 Task: Add Mrs. Meyer's Lemon Verbena Liquid Hand Soap to the cart.
Action: Mouse moved to (715, 273)
Screenshot: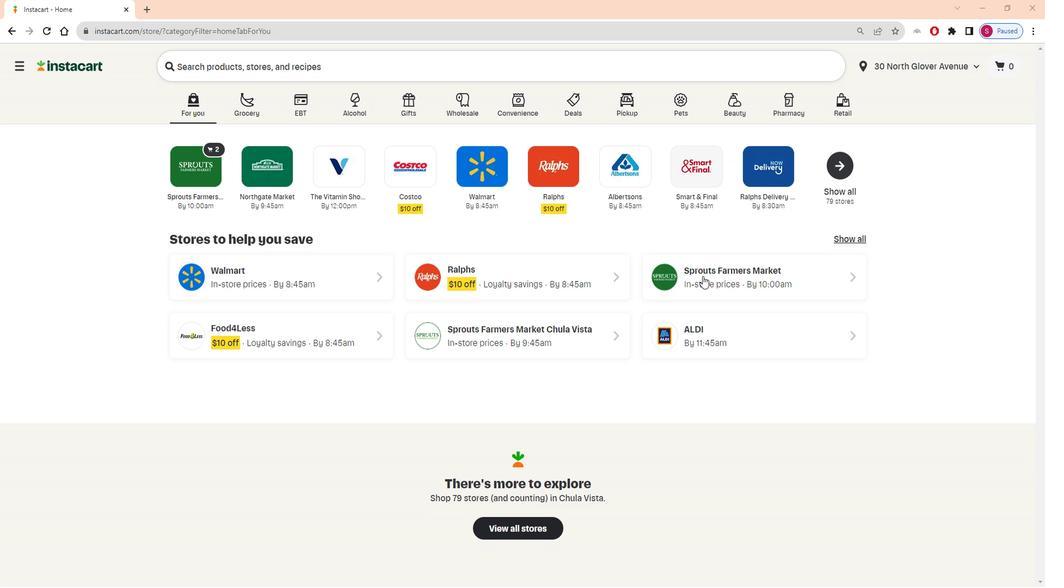 
Action: Mouse pressed left at (715, 273)
Screenshot: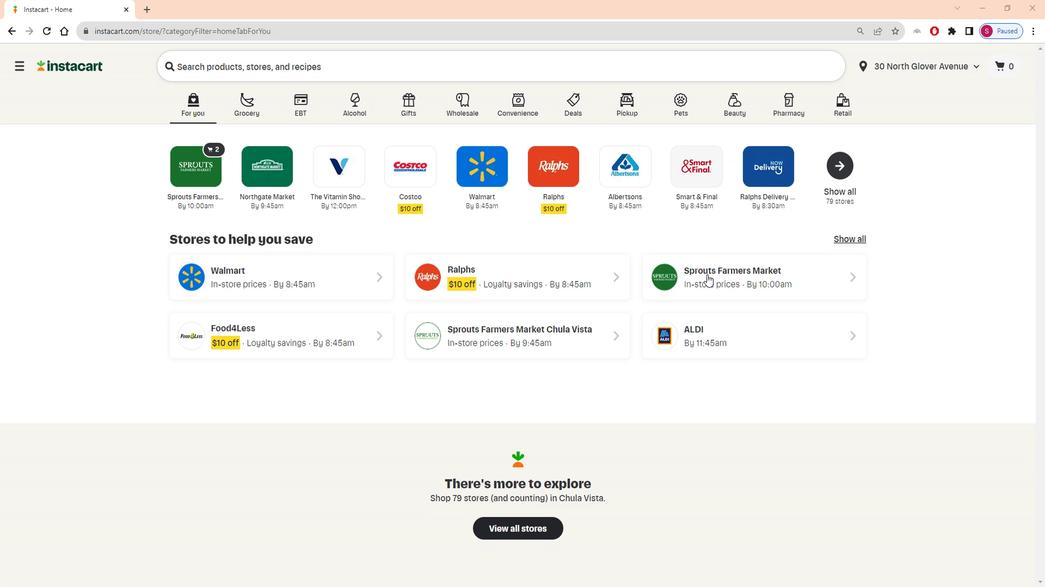 
Action: Mouse moved to (60, 493)
Screenshot: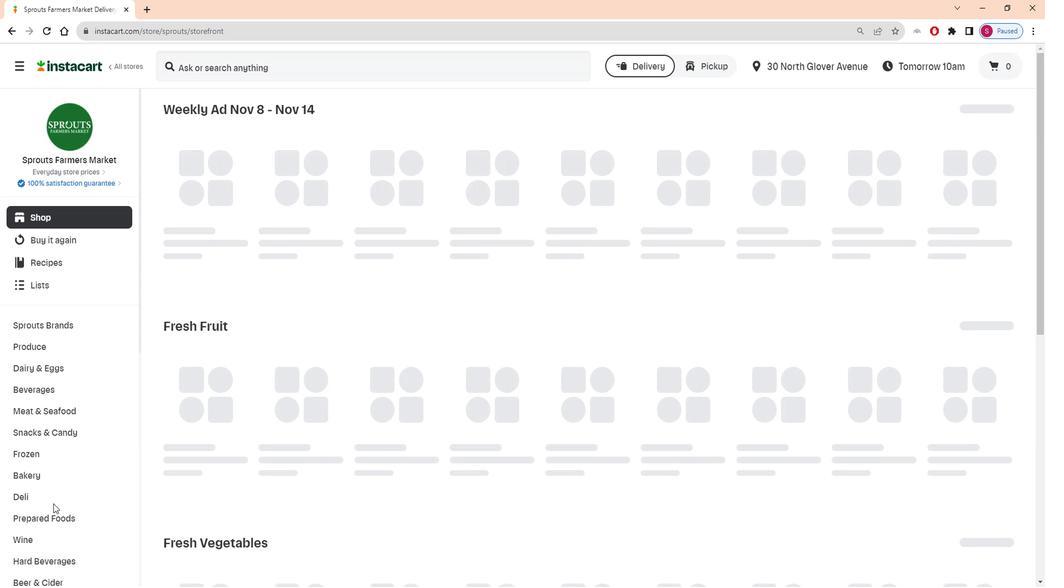 
Action: Mouse scrolled (60, 493) with delta (0, 0)
Screenshot: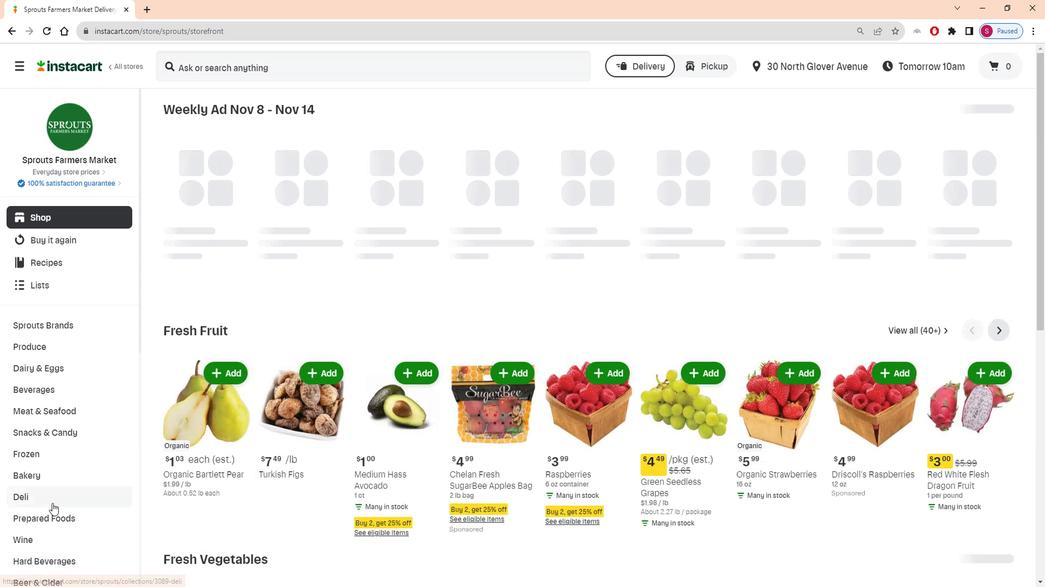 
Action: Mouse scrolled (60, 493) with delta (0, 0)
Screenshot: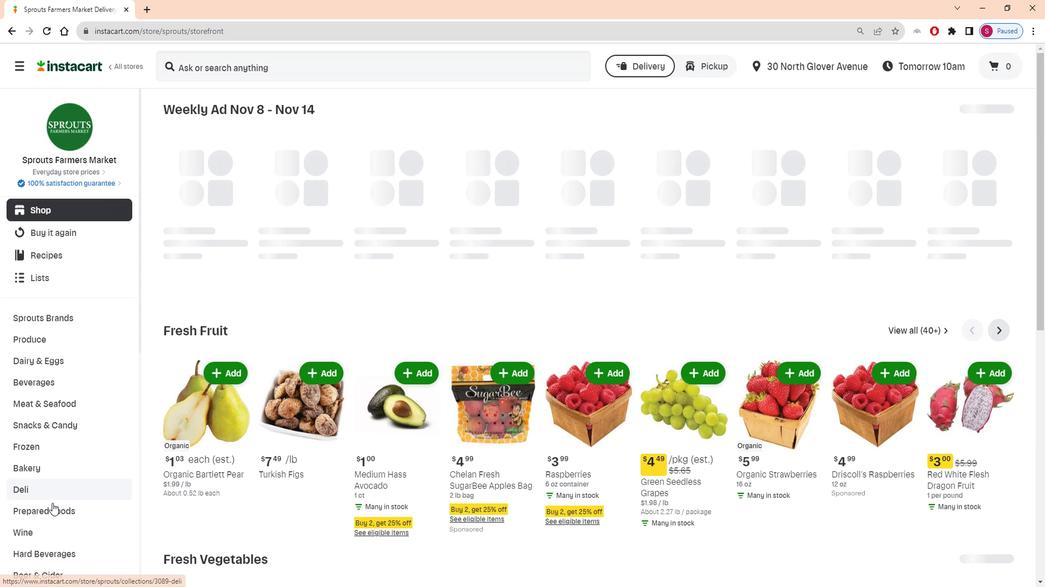 
Action: Mouse scrolled (60, 493) with delta (0, 0)
Screenshot: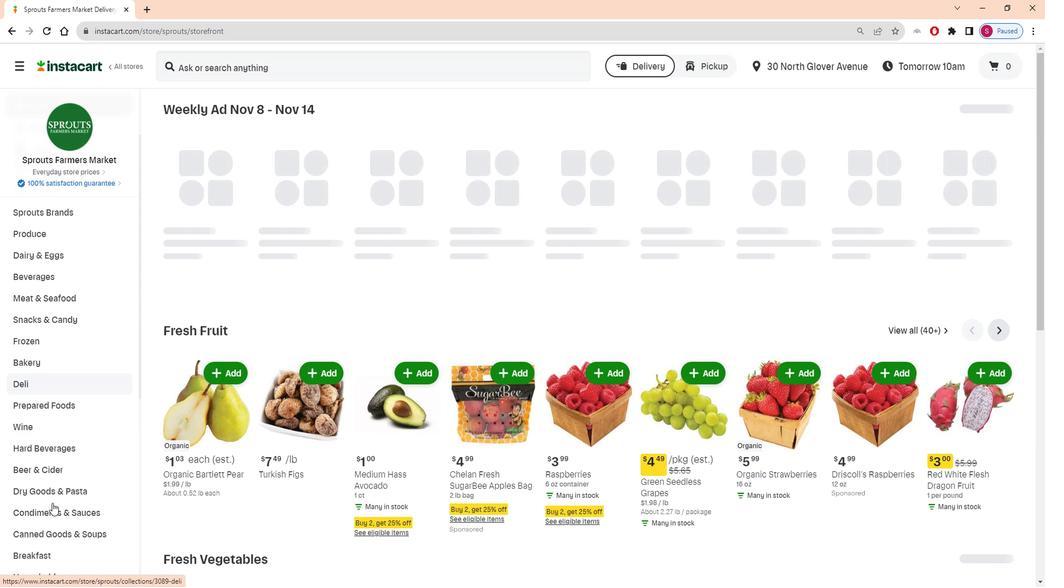 
Action: Mouse moved to (60, 493)
Screenshot: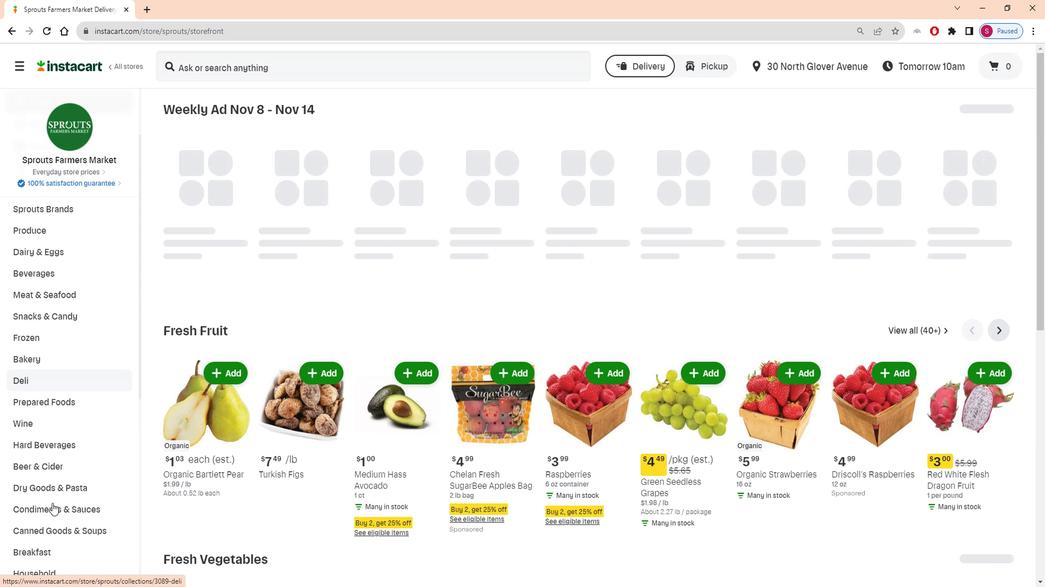
Action: Mouse scrolled (60, 493) with delta (0, 0)
Screenshot: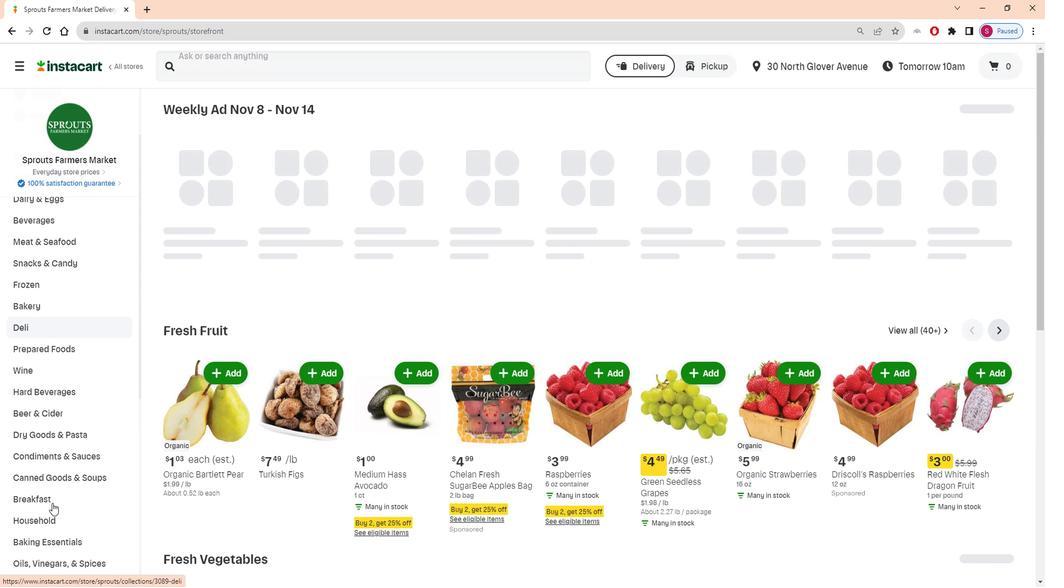 
Action: Mouse scrolled (60, 493) with delta (0, 0)
Screenshot: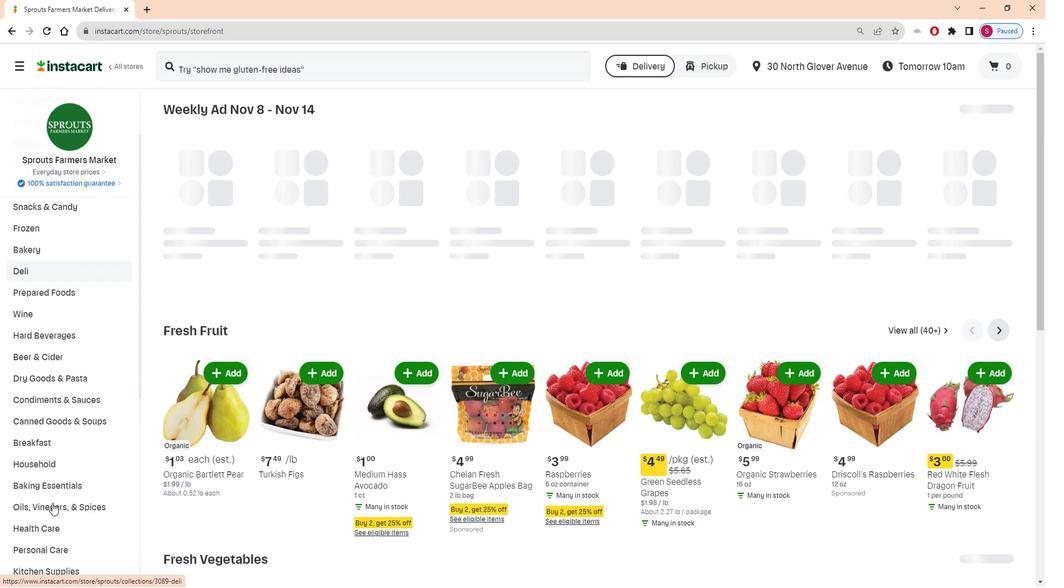 
Action: Mouse scrolled (60, 493) with delta (0, 0)
Screenshot: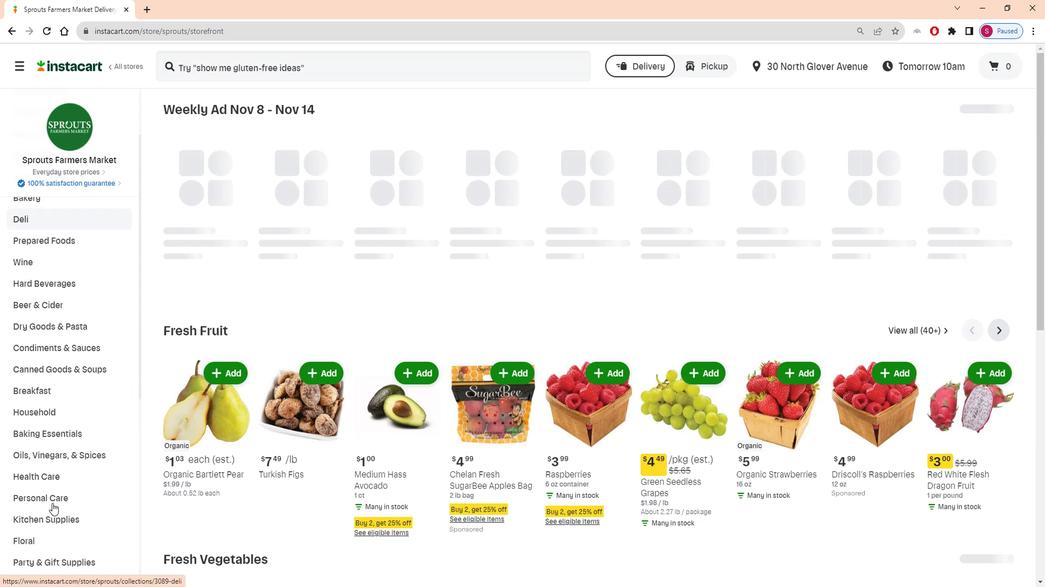 
Action: Mouse moved to (74, 432)
Screenshot: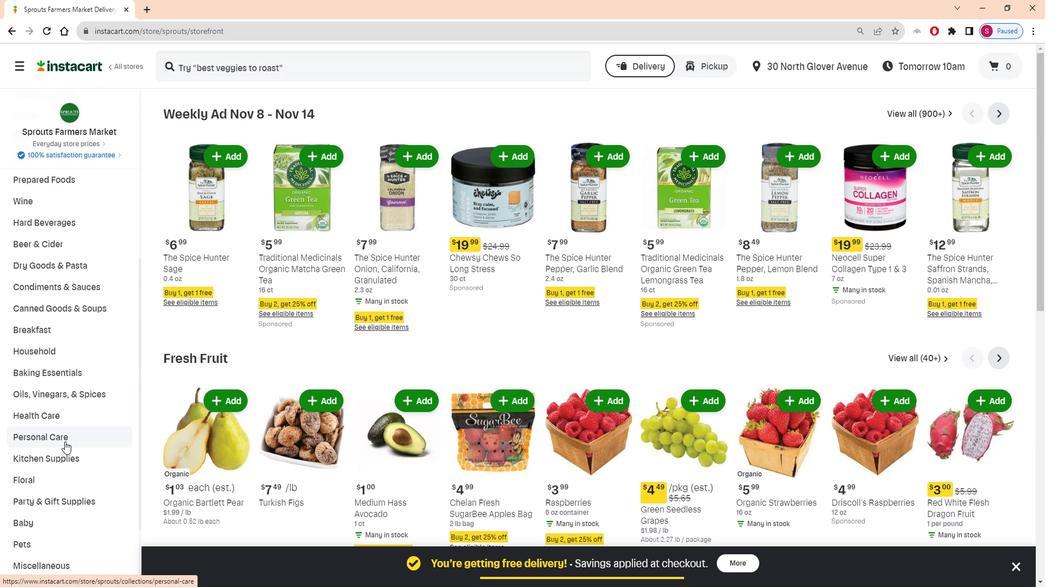 
Action: Mouse pressed left at (74, 432)
Screenshot: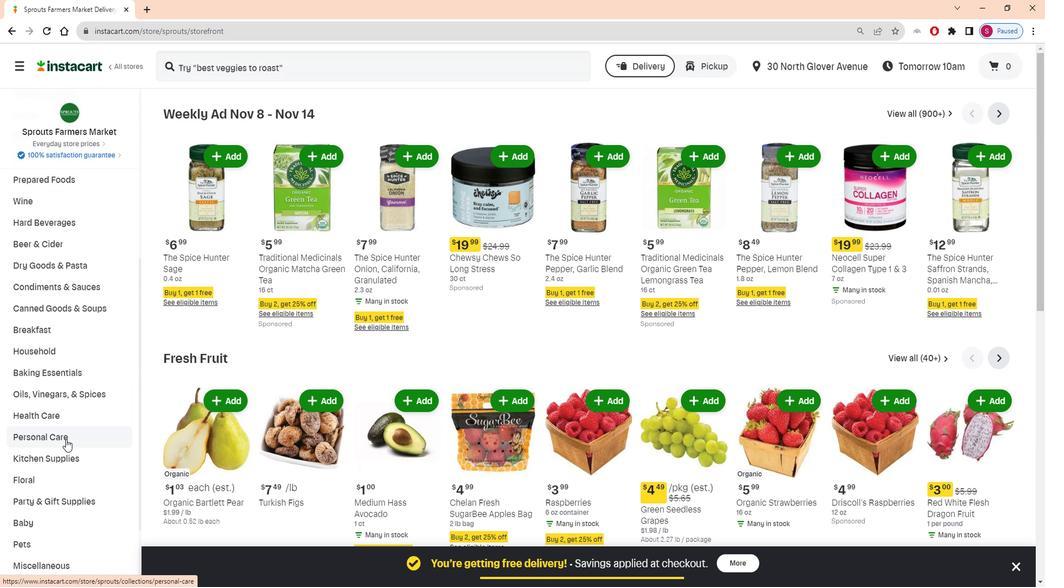 
Action: Mouse moved to (268, 148)
Screenshot: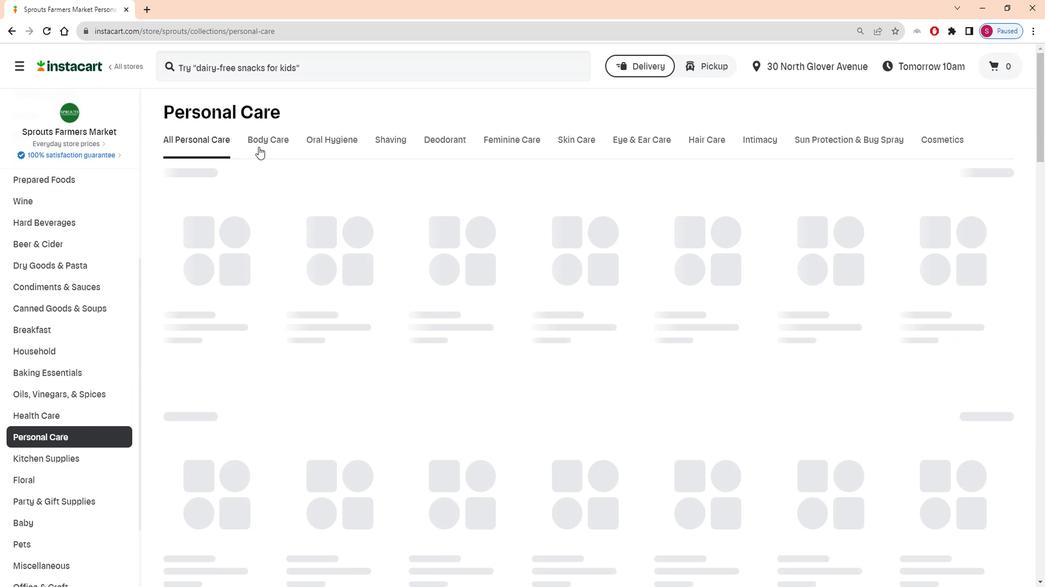 
Action: Mouse pressed left at (268, 148)
Screenshot: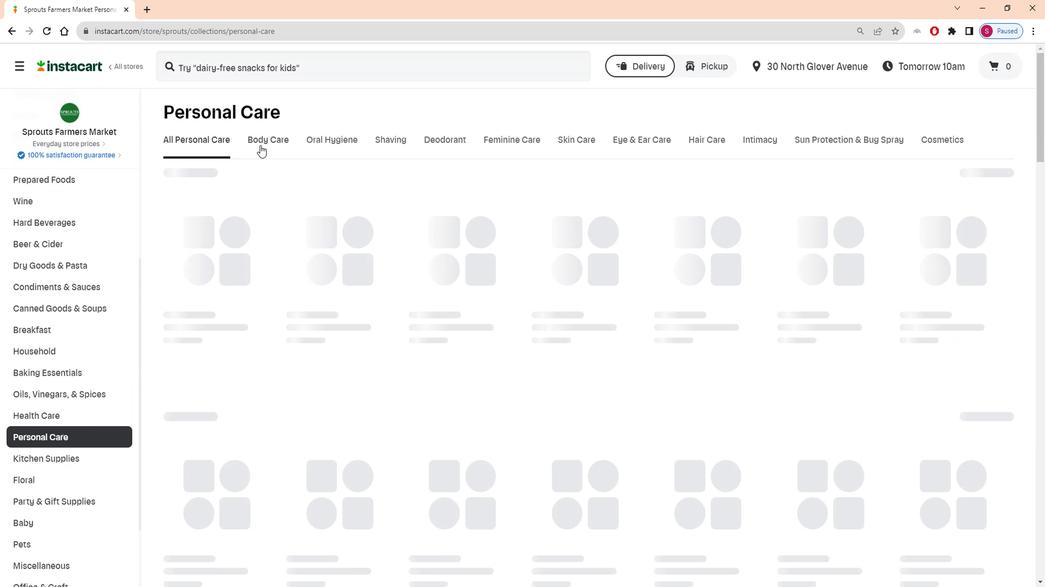
Action: Mouse moved to (367, 191)
Screenshot: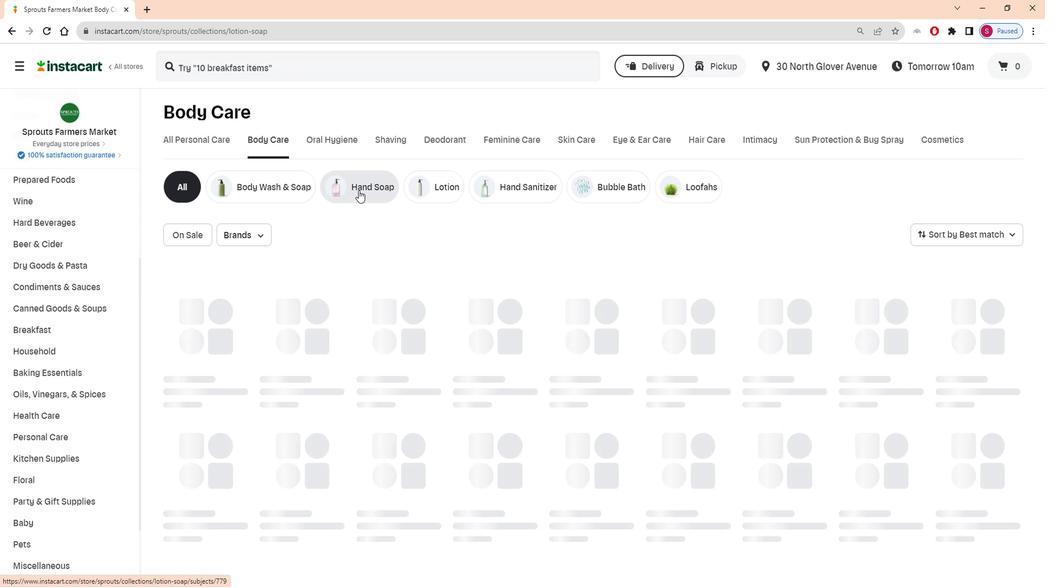 
Action: Mouse pressed left at (367, 191)
Screenshot: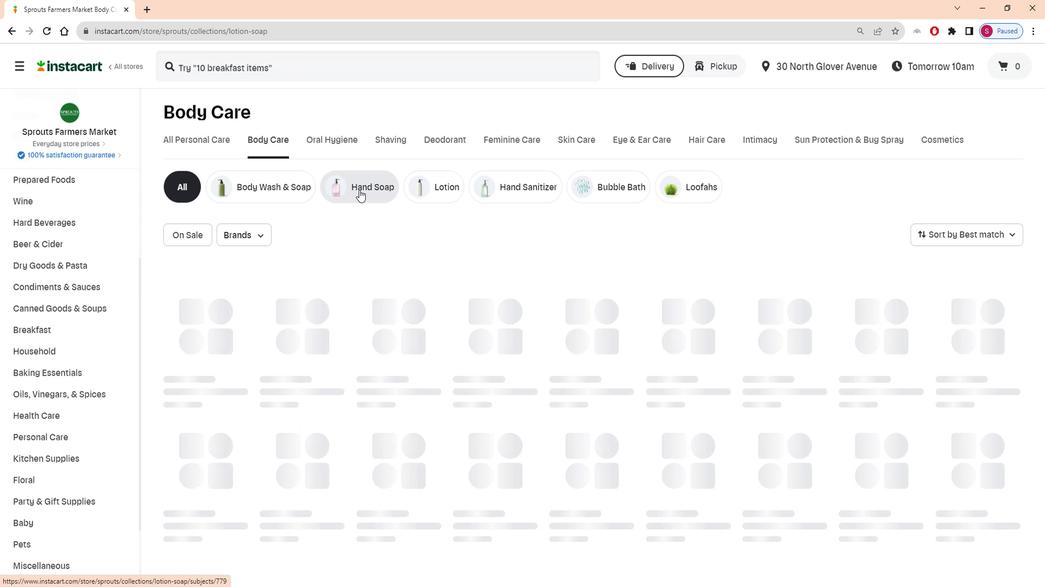 
Action: Mouse moved to (377, 194)
Screenshot: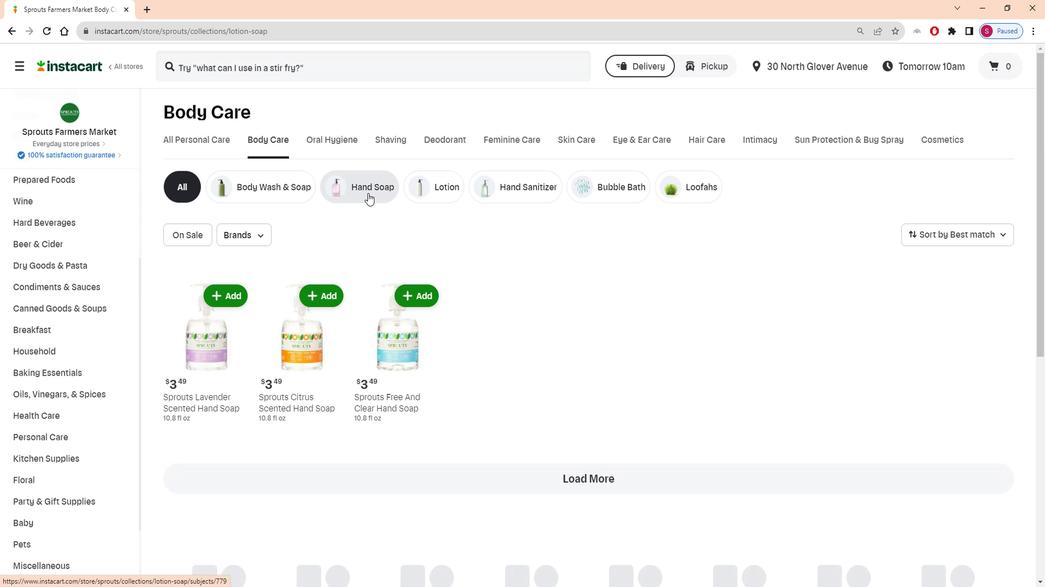 
Action: Mouse pressed left at (377, 194)
Screenshot: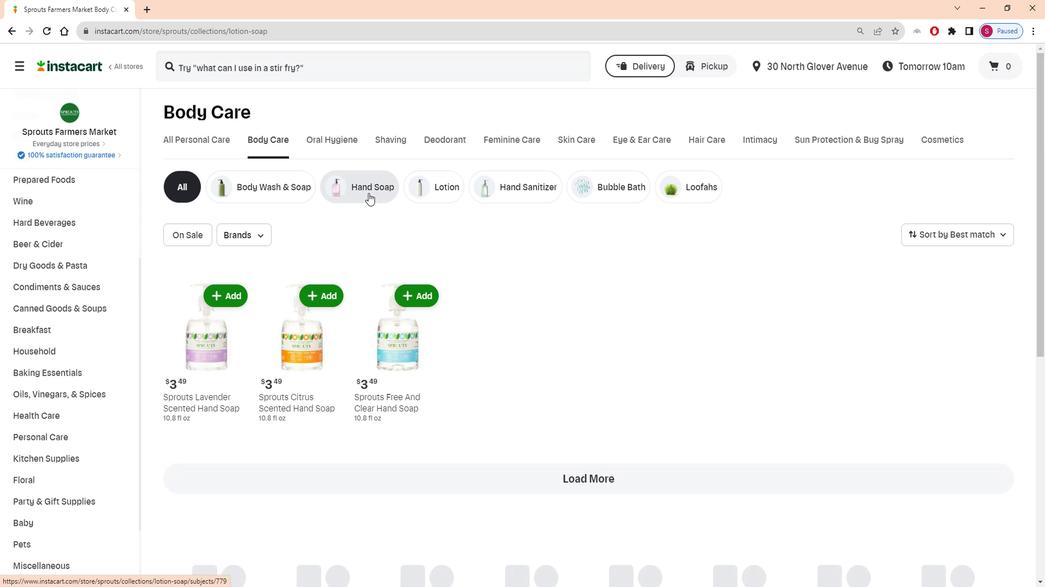 
Action: Mouse moved to (395, 78)
Screenshot: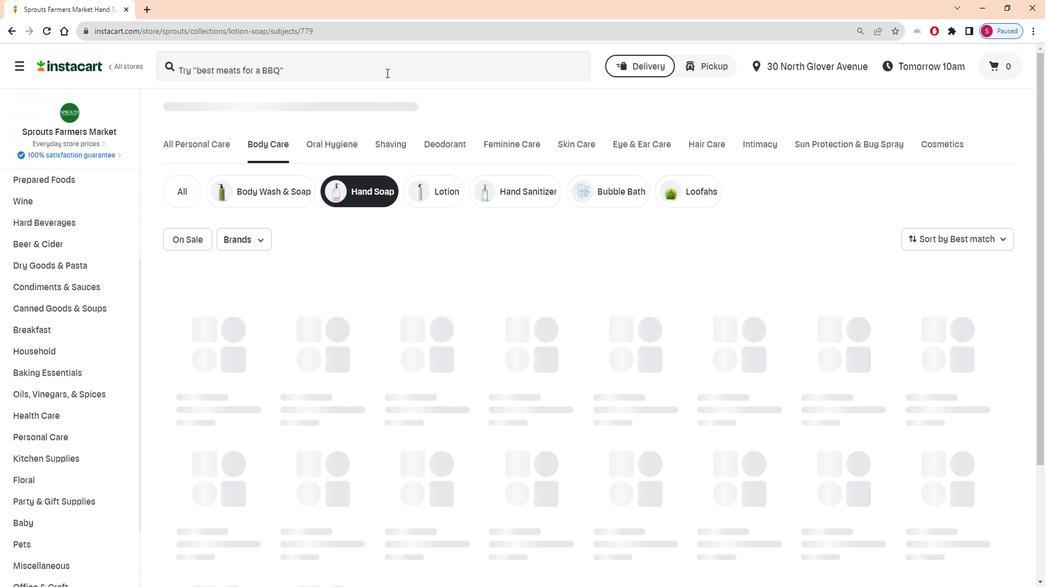 
Action: Mouse pressed left at (395, 78)
Screenshot: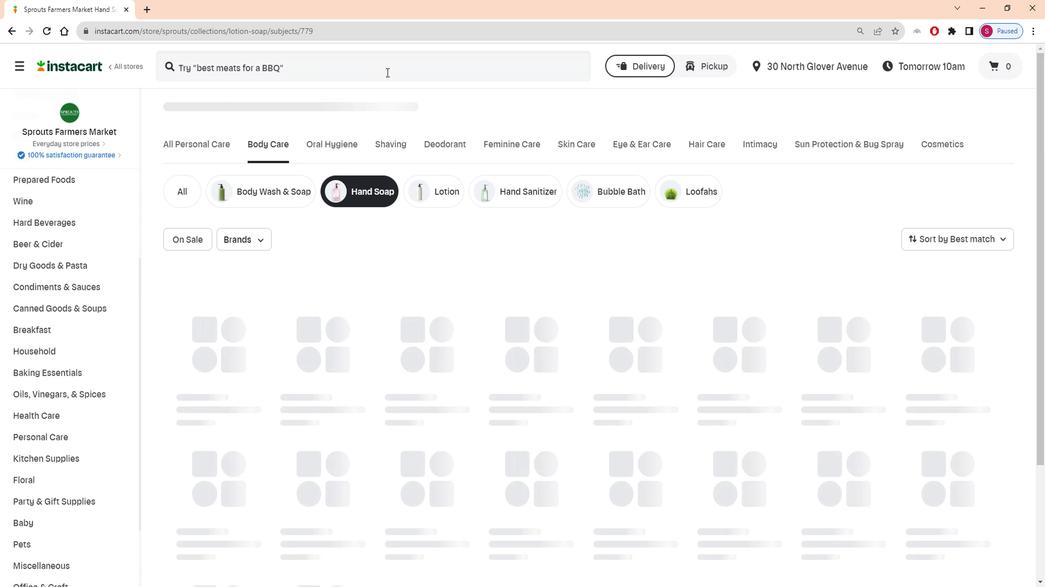 
Action: Mouse pressed left at (395, 78)
Screenshot: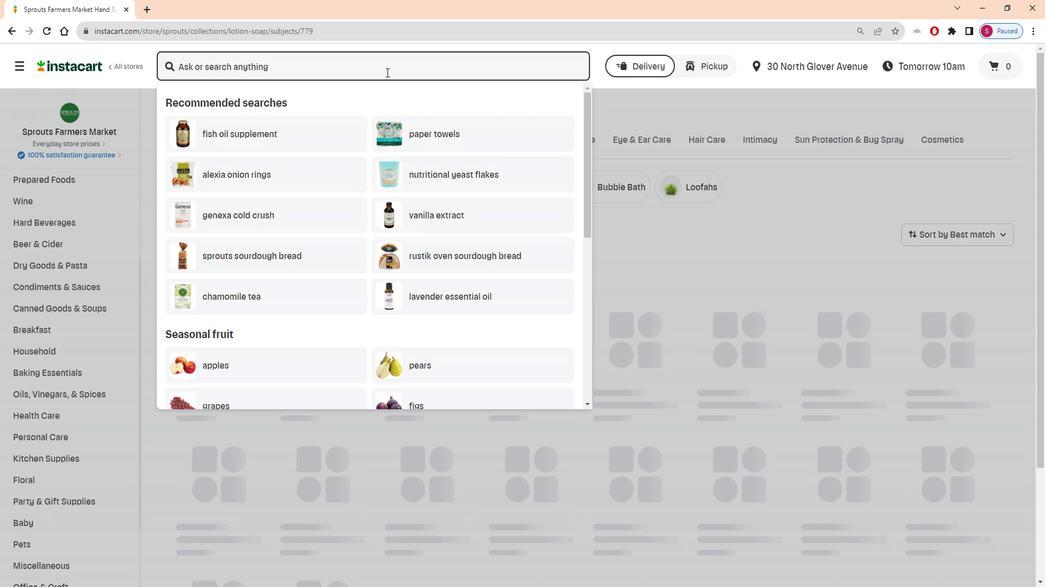 
Action: Mouse moved to (416, 31)
Screenshot: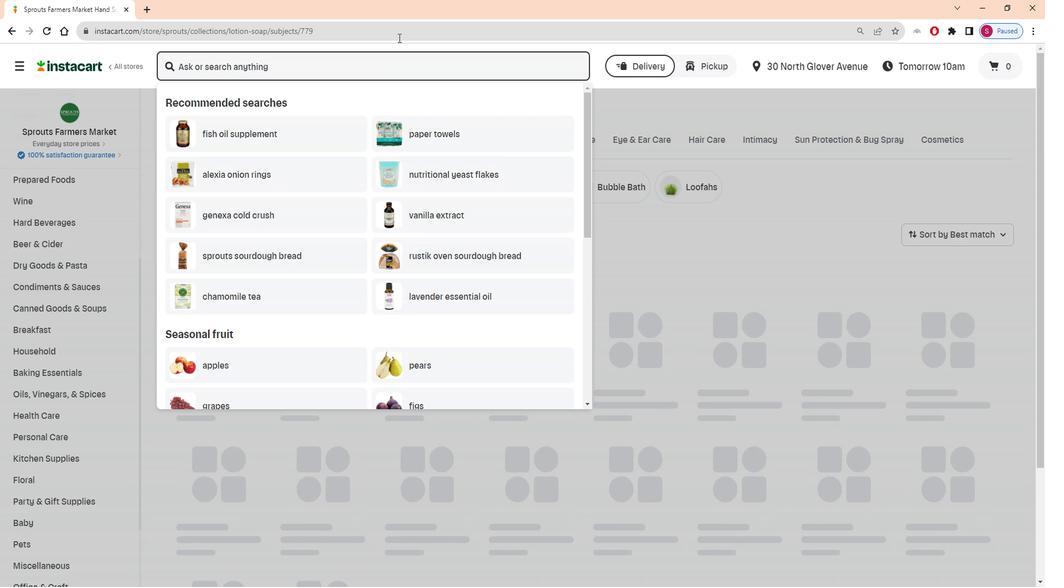 
Action: Key pressed <Key.shift>Mrs.<Key.space><Key.shift><Key.shift><Key.shift>Meyer's<Key.space><Key.shift>Lemon<Key.space><Key.shift>Verbena<Key.space><Key.shift>Liquid<Key.space><Key.shift>Hand<Key.space><Key.shift>Soap<Key.space><Key.enter>
Screenshot: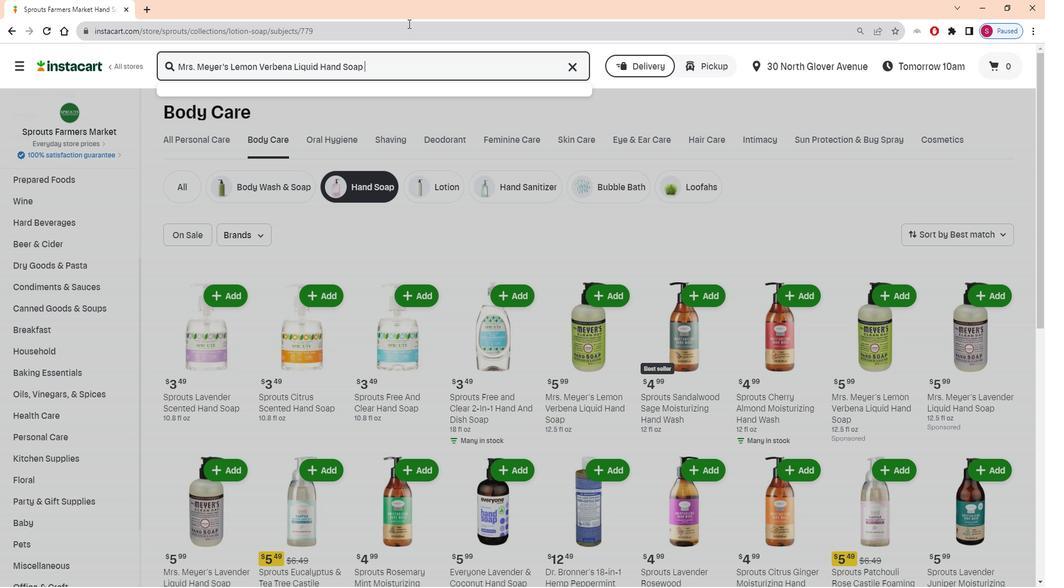 
Action: Mouse moved to (309, 187)
Screenshot: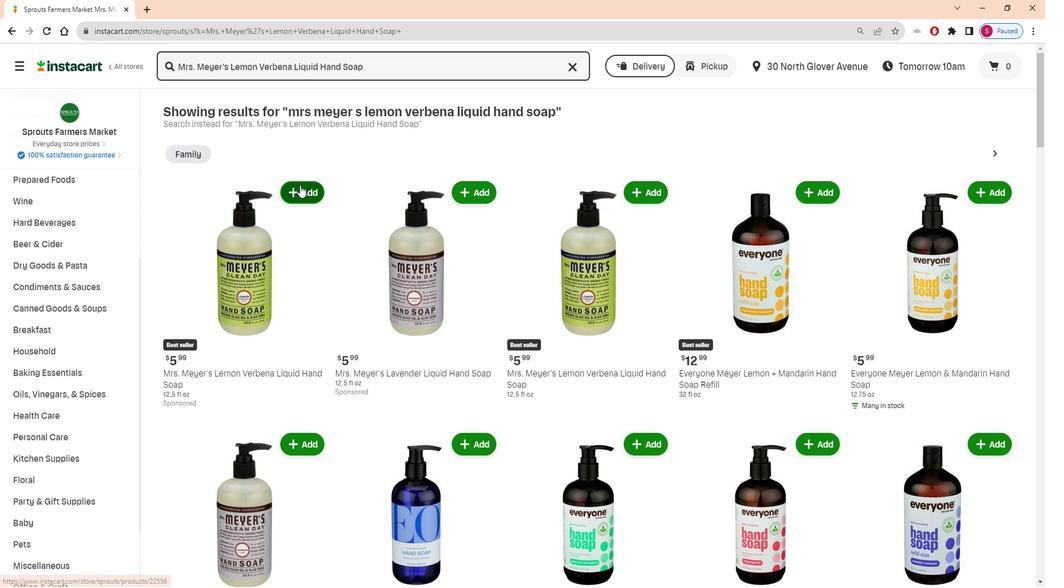 
Action: Mouse pressed left at (309, 187)
Screenshot: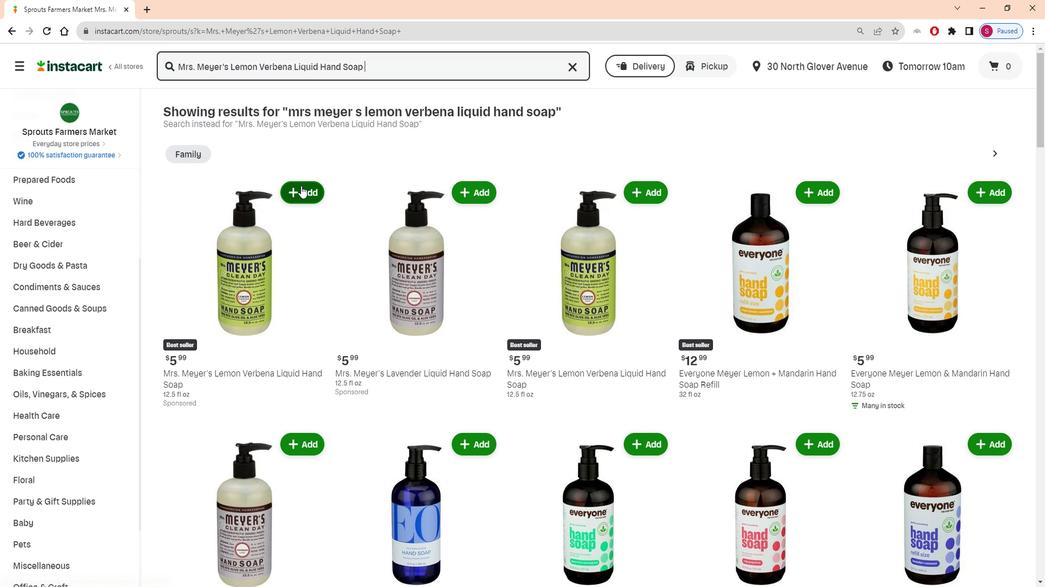 
Action: Mouse moved to (341, 162)
Screenshot: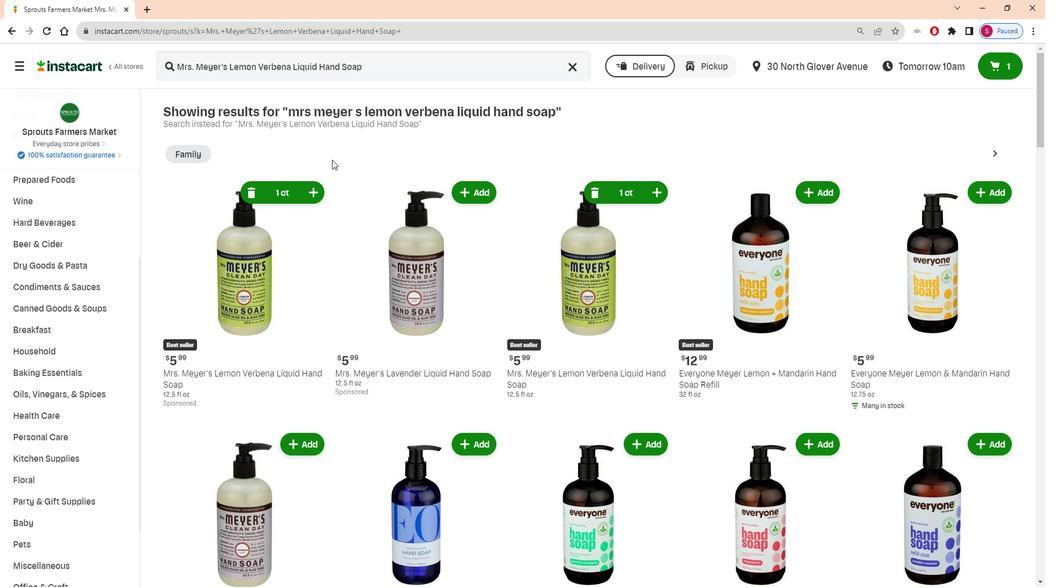 
